 Task: Update saved search with the price reduced in more than 120 days.
Action: Mouse moved to (839, 123)
Screenshot: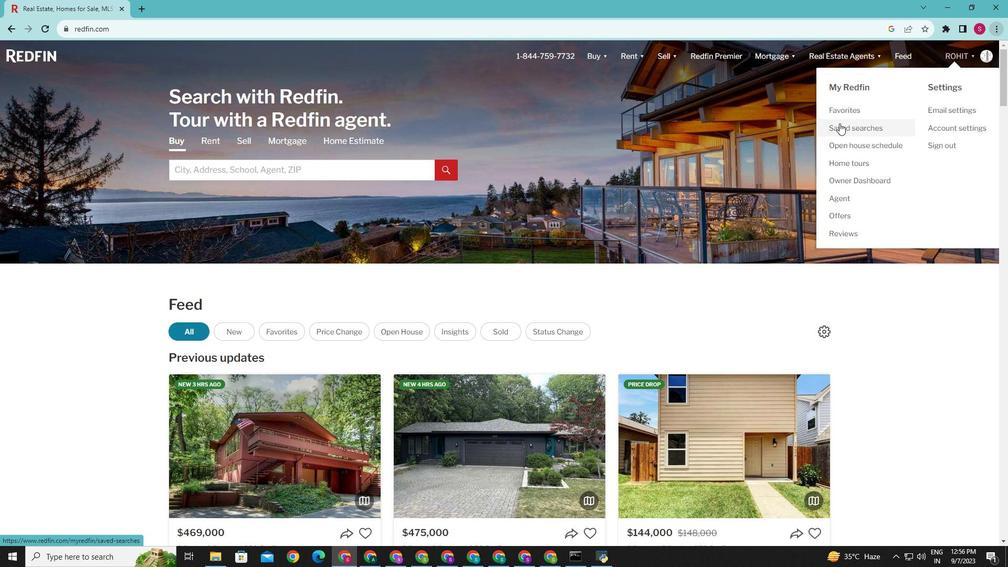 
Action: Mouse pressed left at (839, 123)
Screenshot: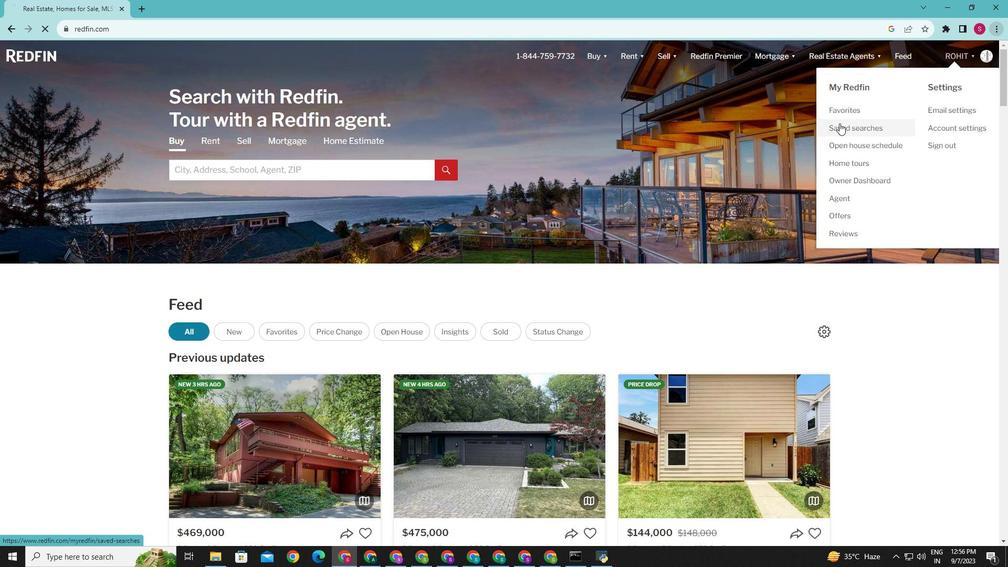 
Action: Mouse moved to (338, 252)
Screenshot: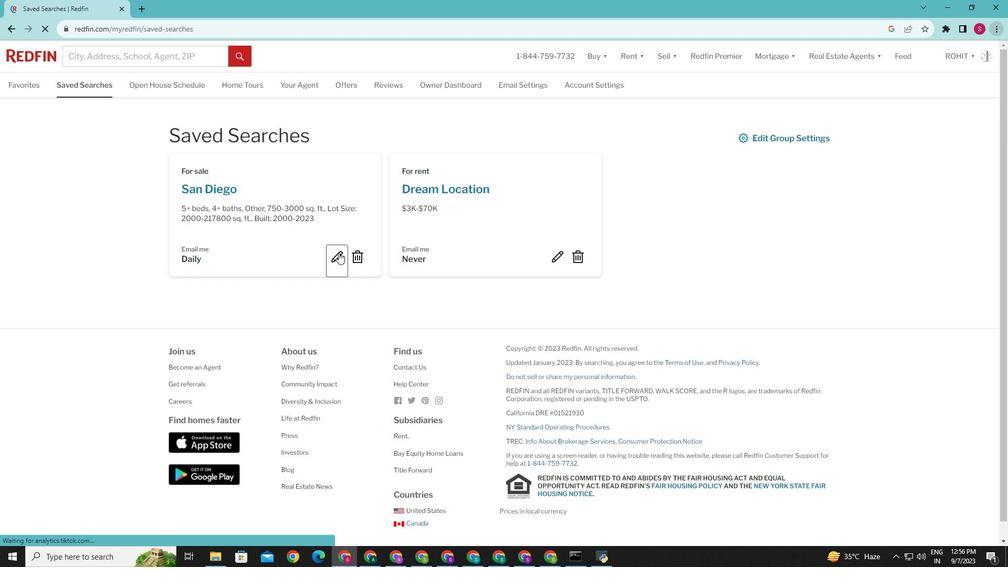 
Action: Mouse pressed left at (338, 252)
Screenshot: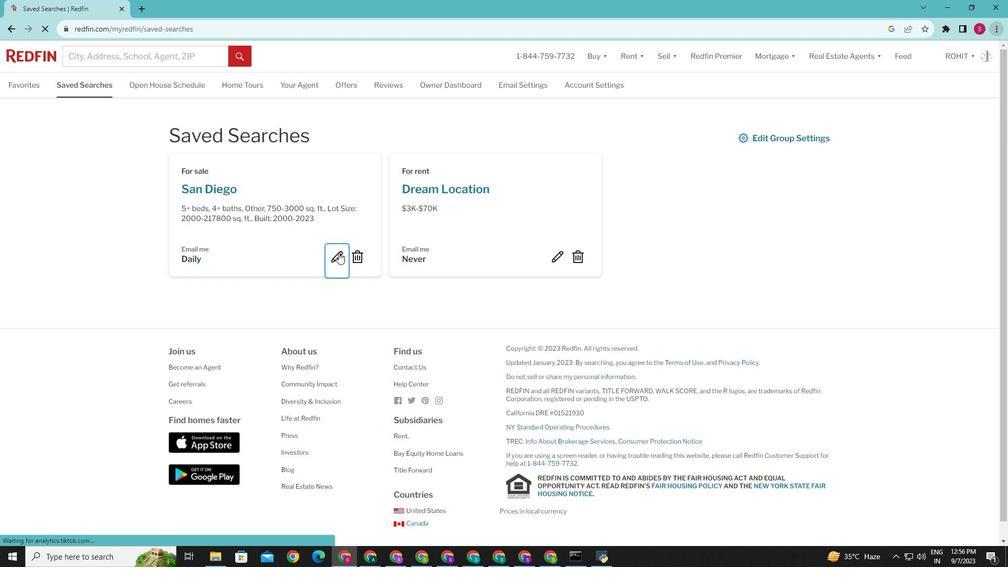 
Action: Mouse pressed left at (338, 252)
Screenshot: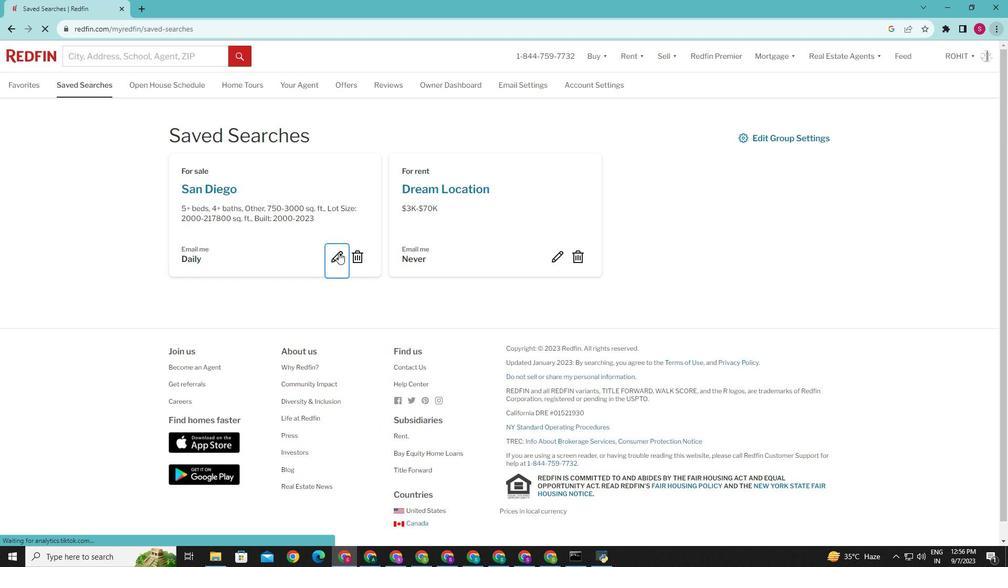 
Action: Mouse moved to (331, 258)
Screenshot: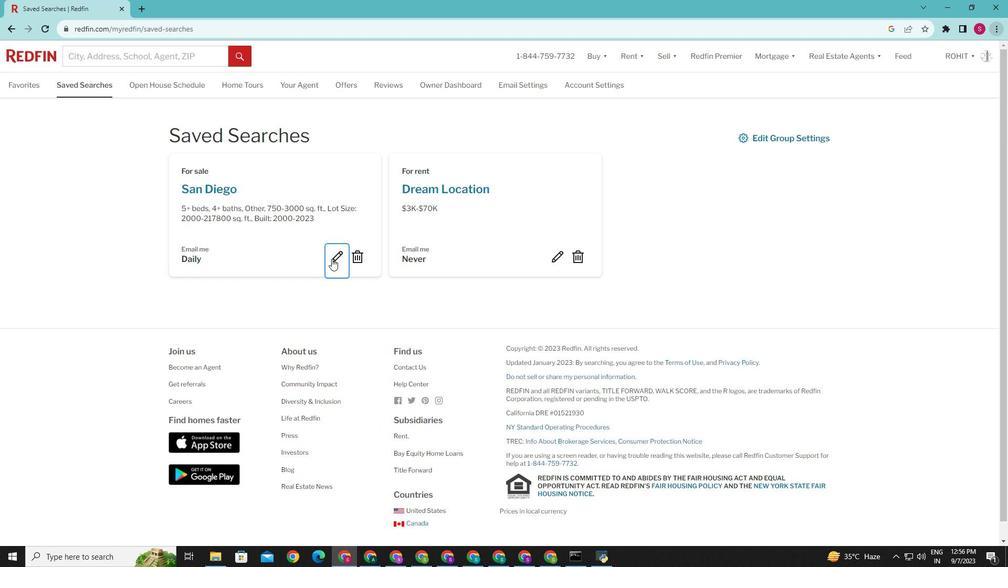 
Action: Mouse pressed left at (331, 258)
Screenshot: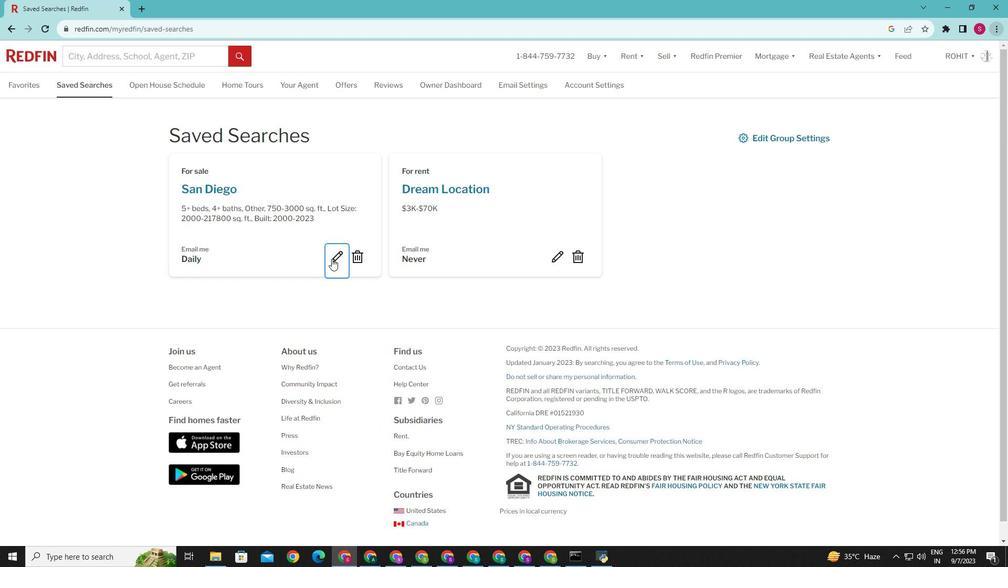 
Action: Mouse pressed left at (331, 258)
Screenshot: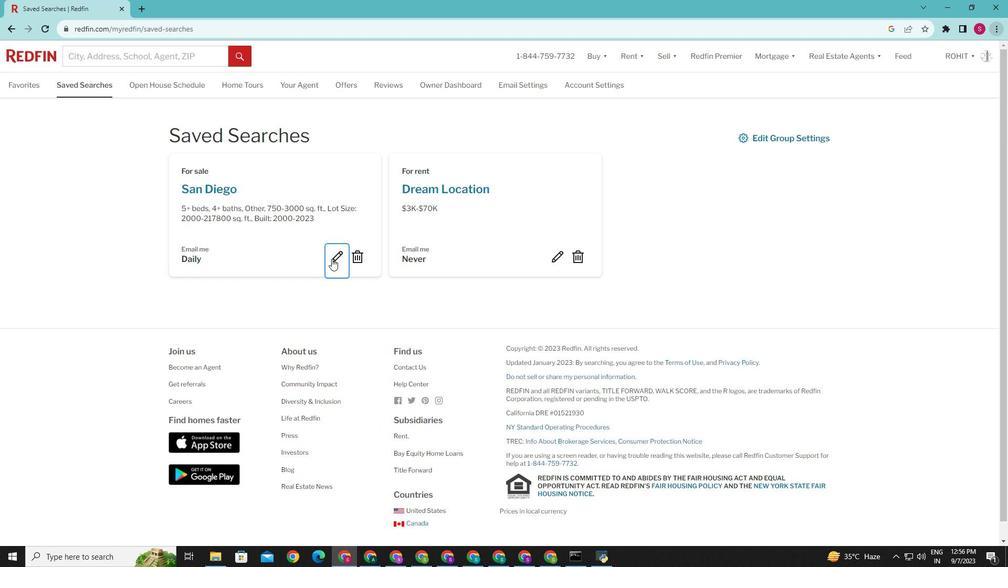 
Action: Mouse moved to (333, 253)
Screenshot: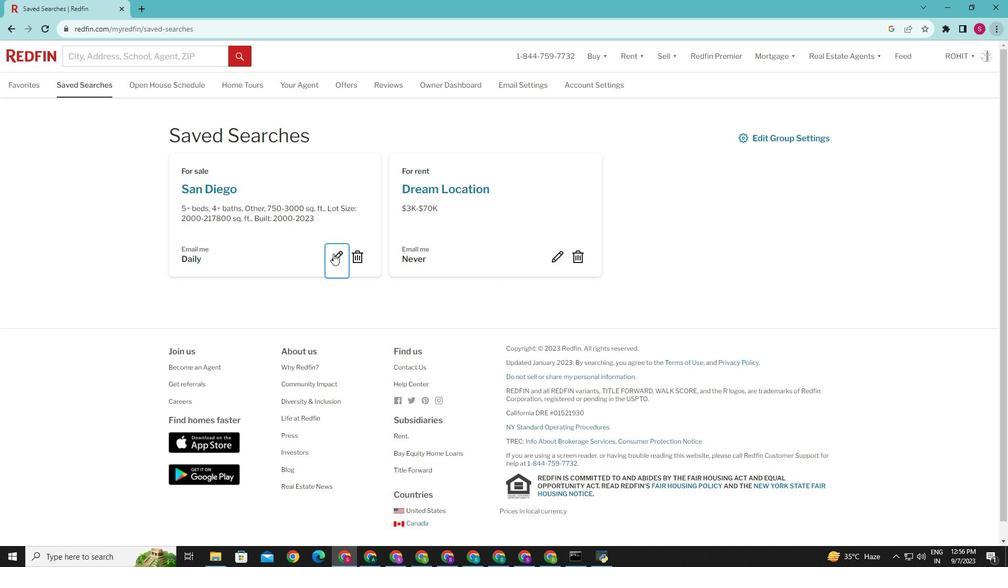 
Action: Mouse pressed left at (333, 253)
Screenshot: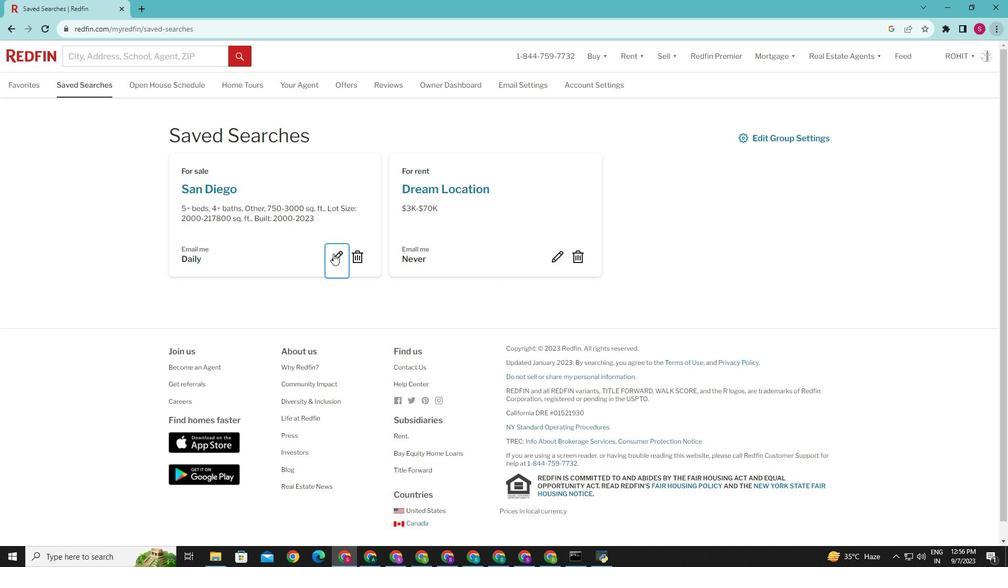 
Action: Mouse pressed left at (333, 253)
Screenshot: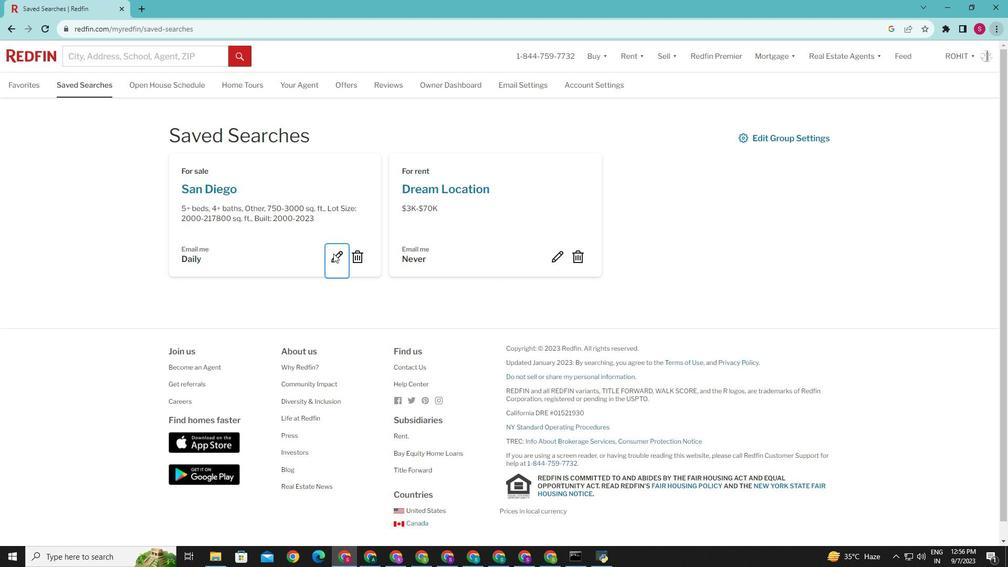 
Action: Mouse moved to (420, 263)
Screenshot: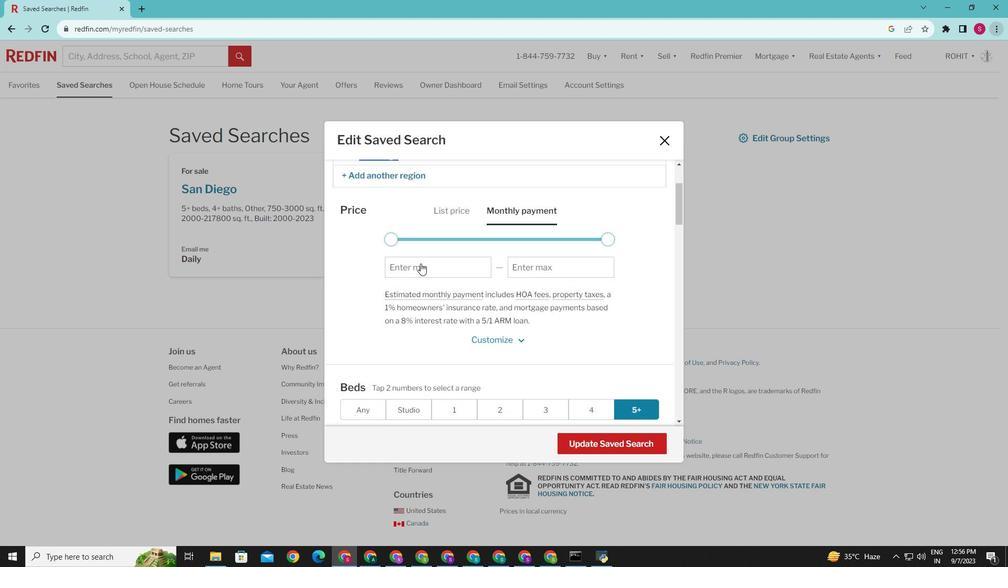 
Action: Mouse scrolled (420, 262) with delta (0, 0)
Screenshot: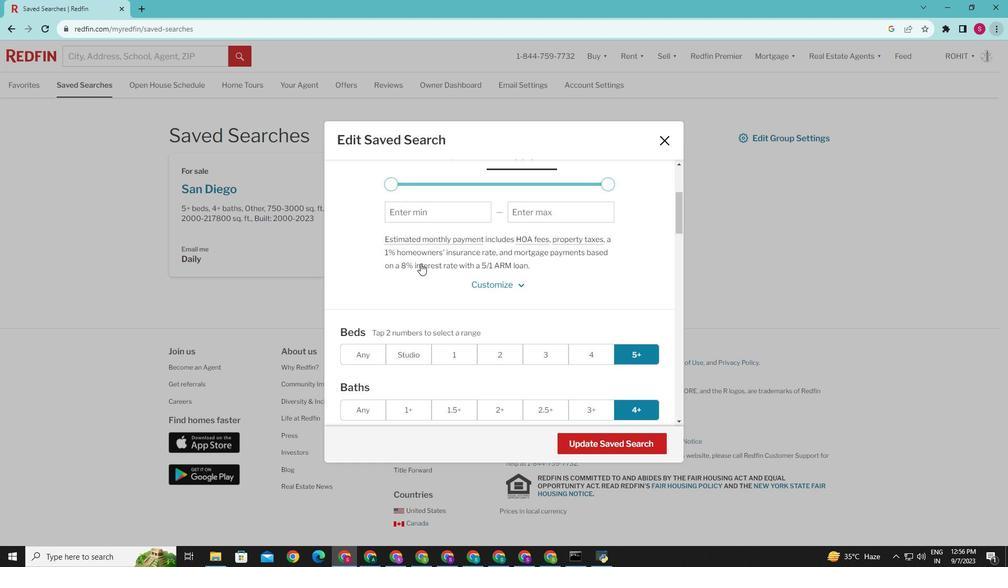 
Action: Mouse moved to (420, 263)
Screenshot: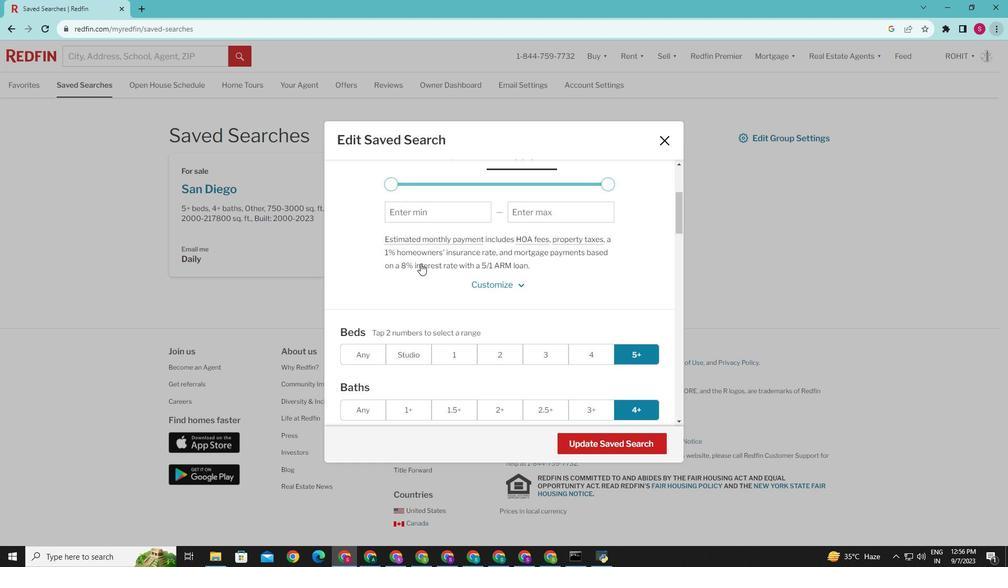 
Action: Mouse scrolled (420, 263) with delta (0, 0)
Screenshot: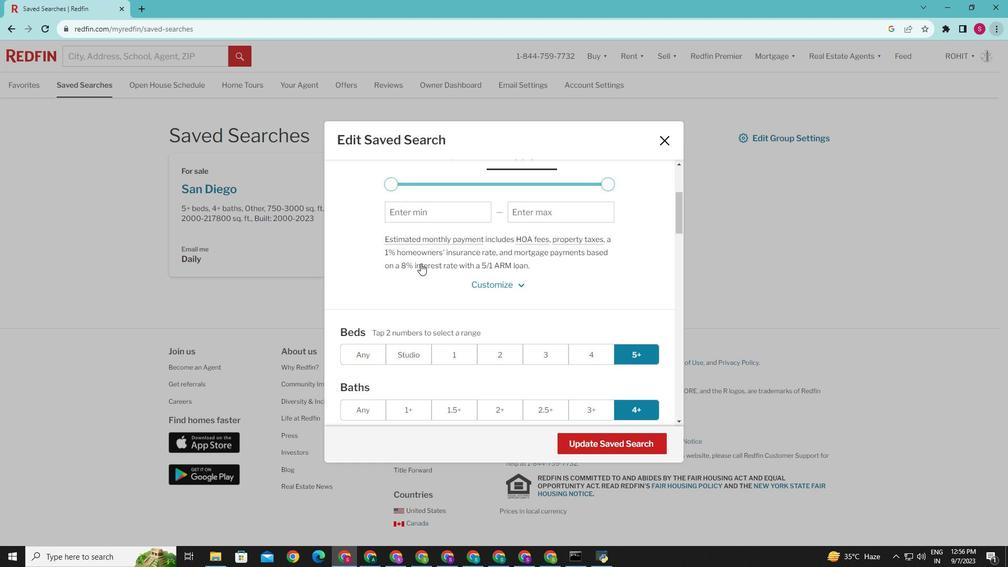 
Action: Mouse scrolled (420, 263) with delta (0, 0)
Screenshot: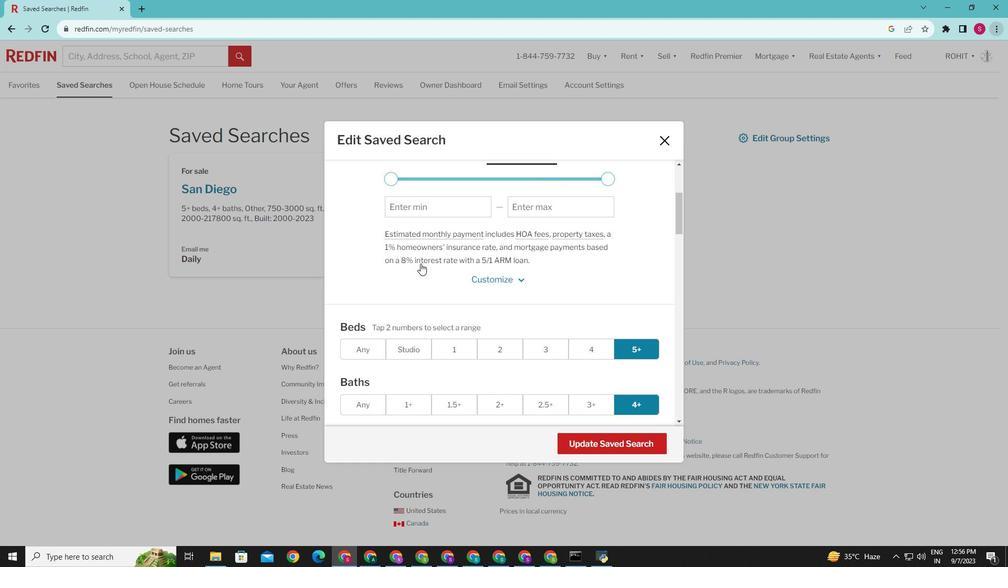 
Action: Mouse scrolled (420, 263) with delta (0, 0)
Screenshot: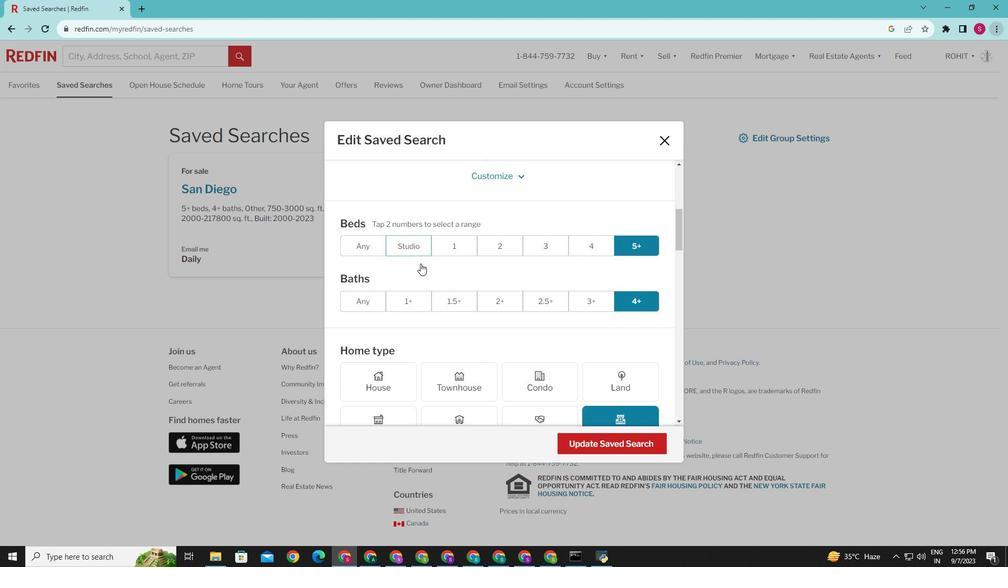 
Action: Mouse scrolled (420, 263) with delta (0, 0)
Screenshot: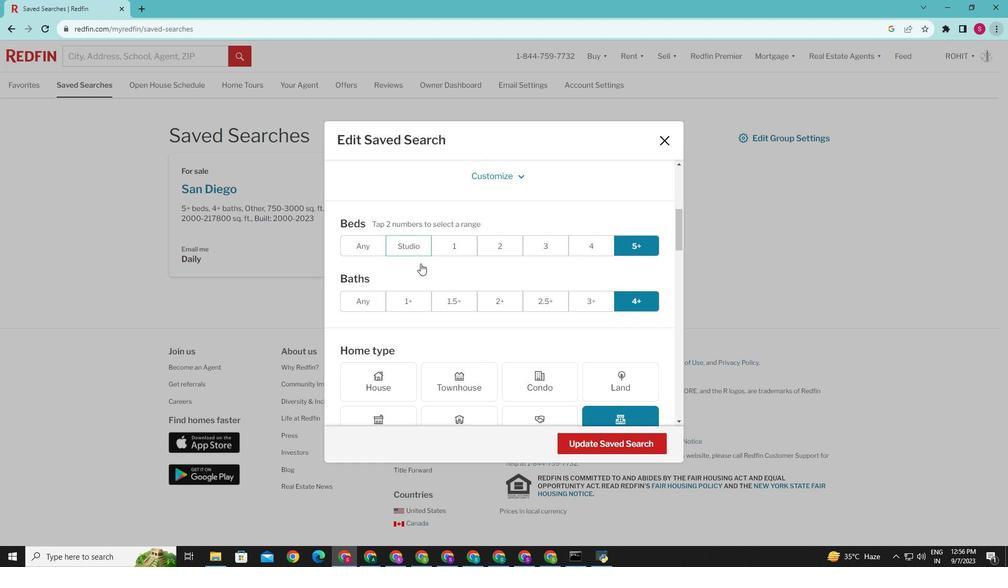 
Action: Mouse scrolled (420, 263) with delta (0, 0)
Screenshot: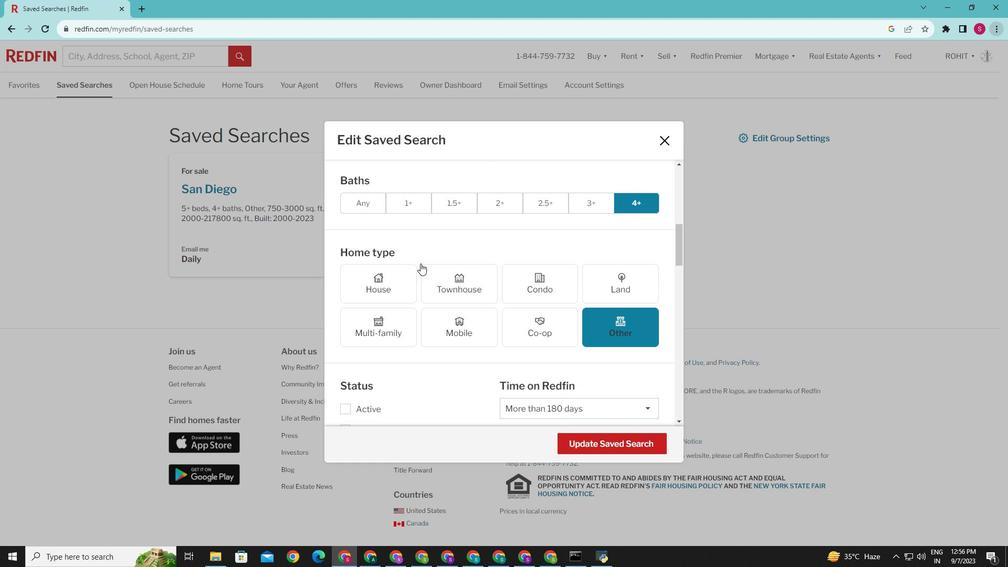 
Action: Mouse scrolled (420, 263) with delta (0, 0)
Screenshot: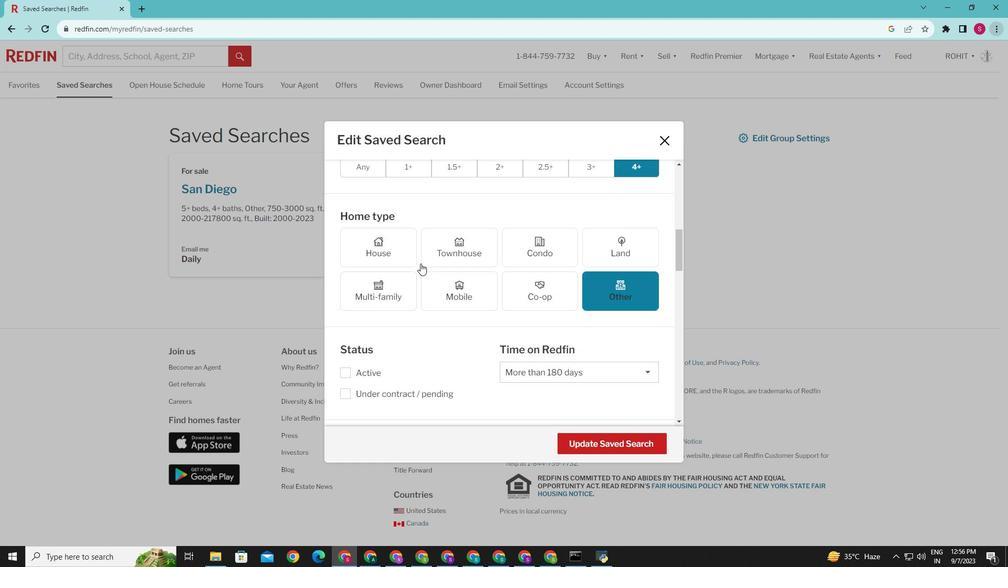 
Action: Mouse scrolled (420, 263) with delta (0, 0)
Screenshot: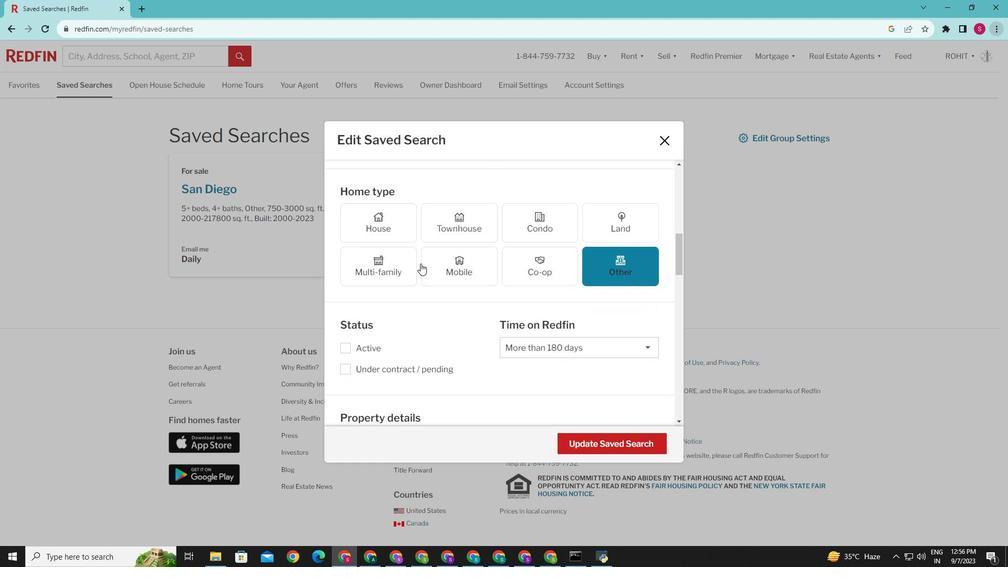 
Action: Mouse scrolled (420, 263) with delta (0, 0)
Screenshot: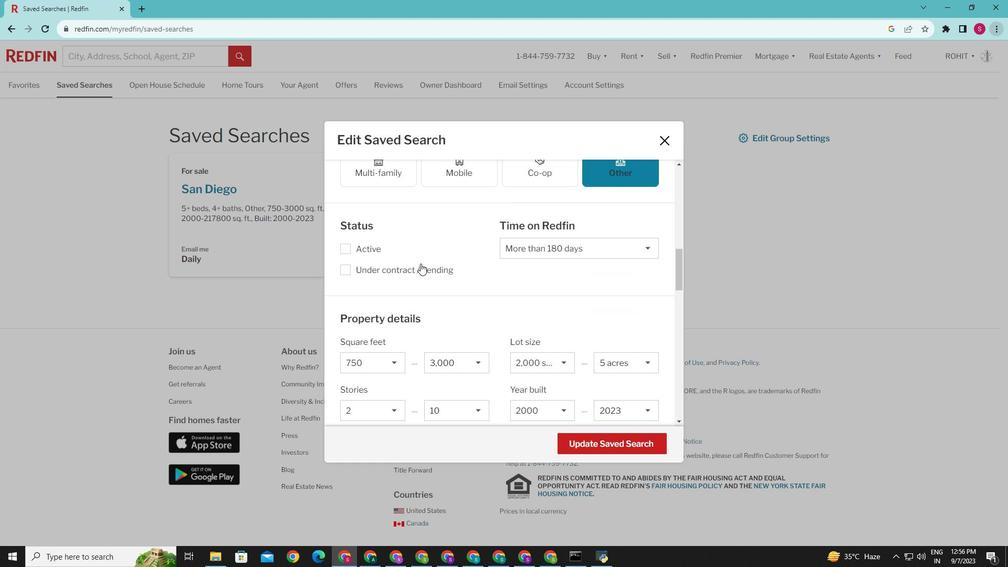 
Action: Mouse scrolled (420, 263) with delta (0, 0)
Screenshot: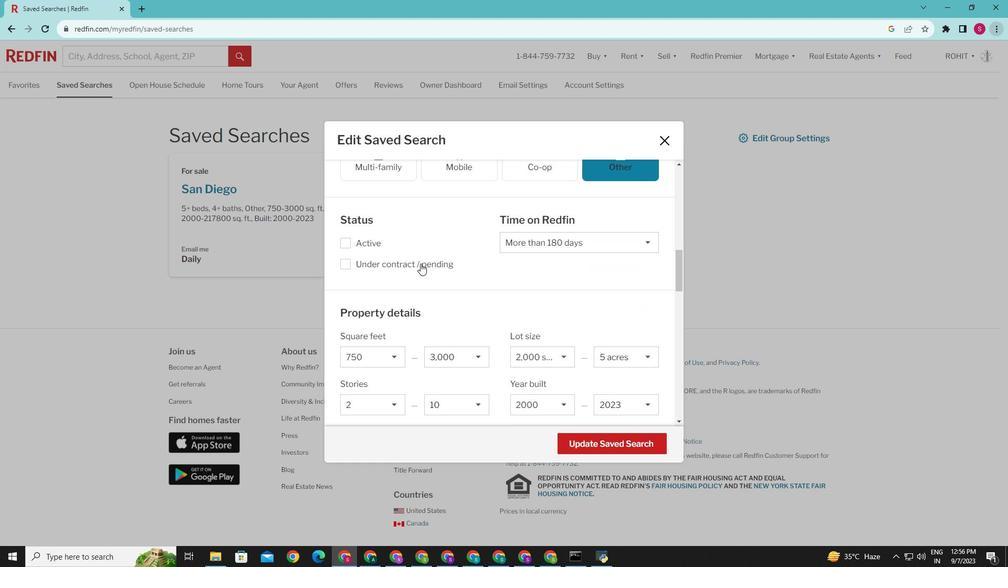 
Action: Mouse scrolled (420, 263) with delta (0, 0)
Screenshot: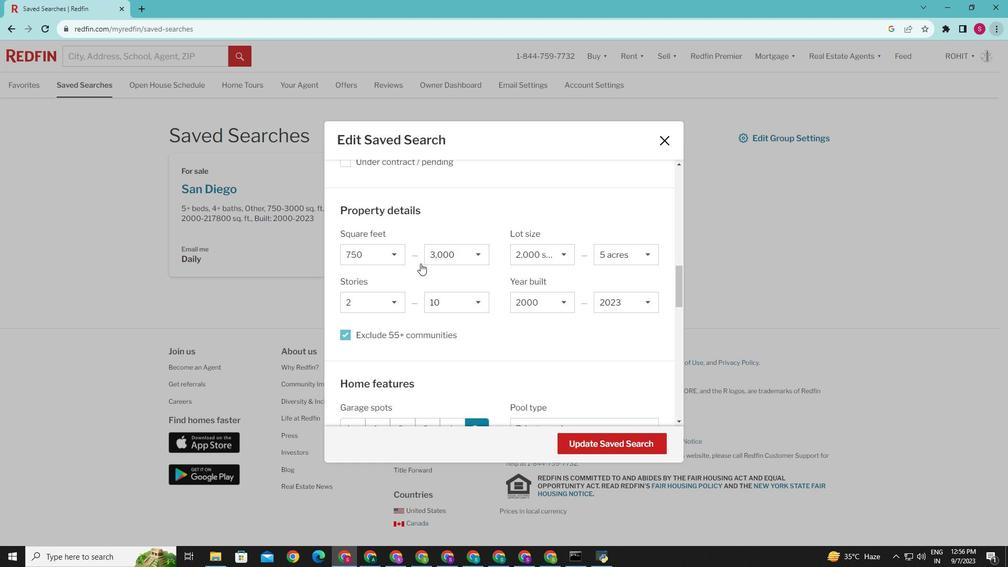 
Action: Mouse scrolled (420, 263) with delta (0, 0)
Screenshot: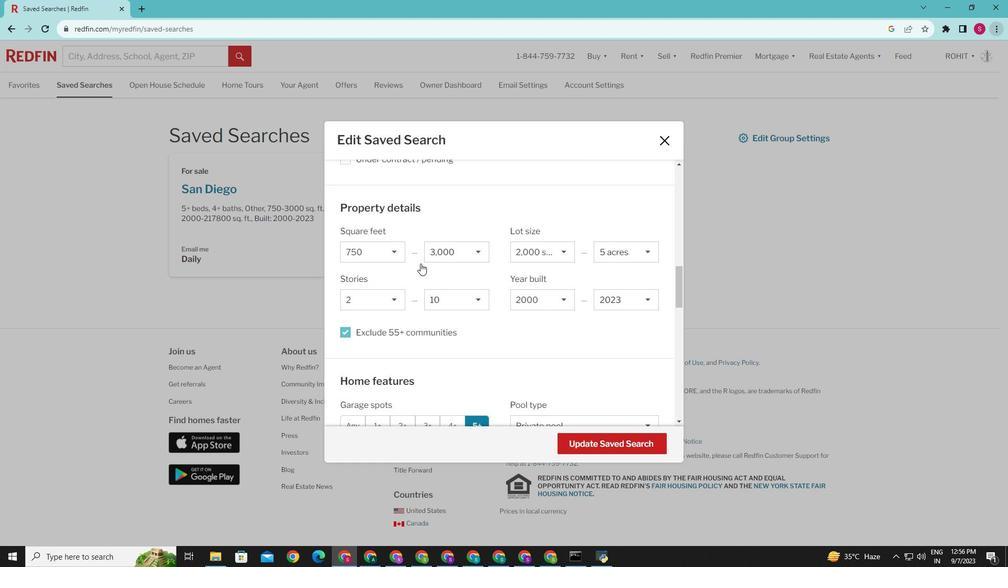 
Action: Mouse scrolled (420, 263) with delta (0, 0)
Screenshot: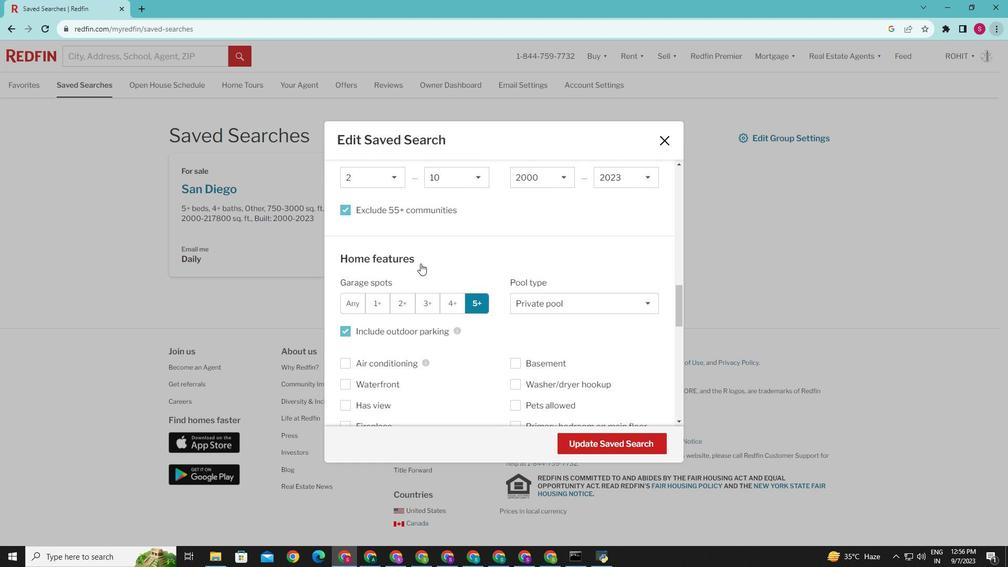 
Action: Mouse scrolled (420, 263) with delta (0, 0)
Screenshot: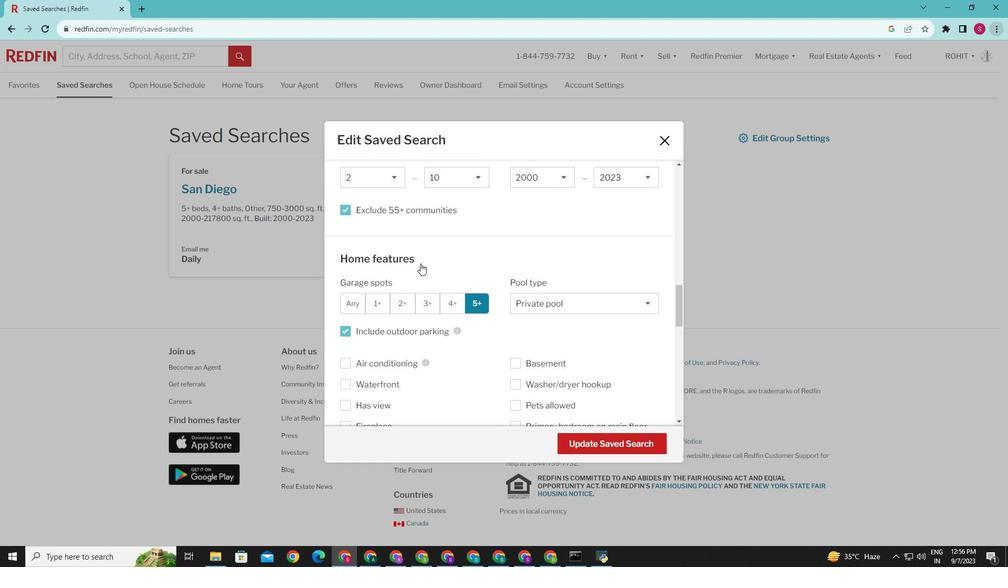 
Action: Mouse scrolled (420, 263) with delta (0, 0)
Screenshot: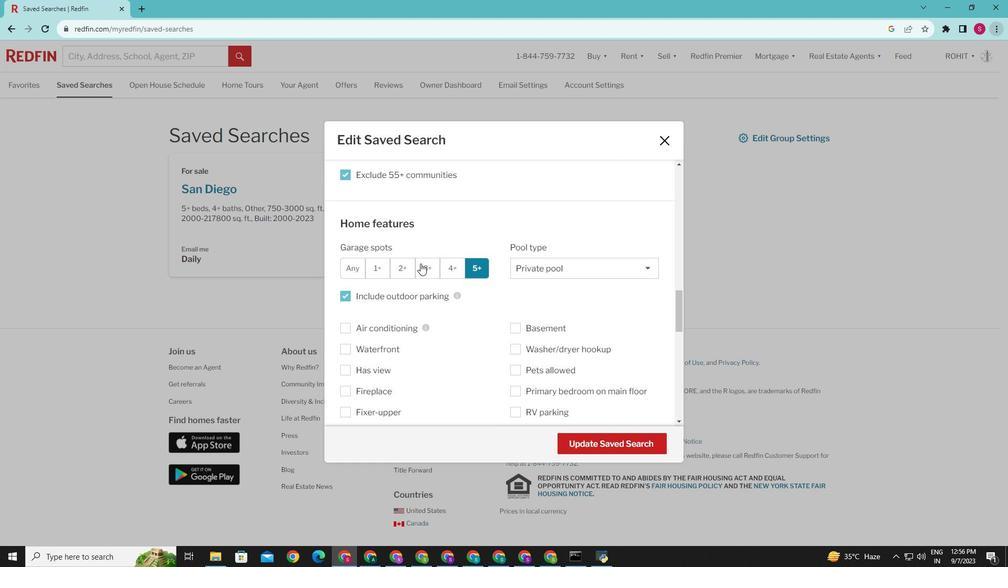 
Action: Mouse scrolled (420, 263) with delta (0, 0)
Screenshot: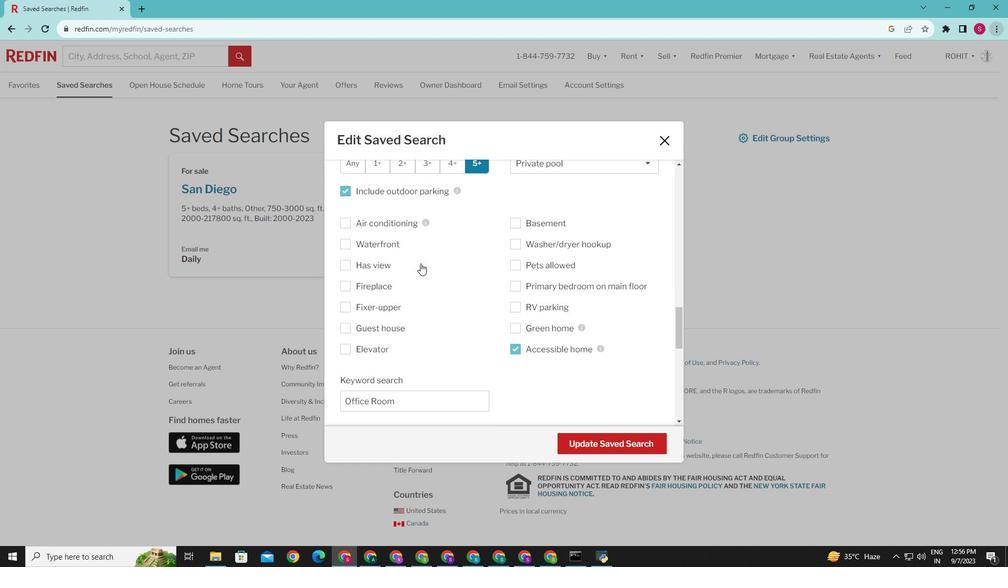 
Action: Mouse scrolled (420, 263) with delta (0, 0)
Screenshot: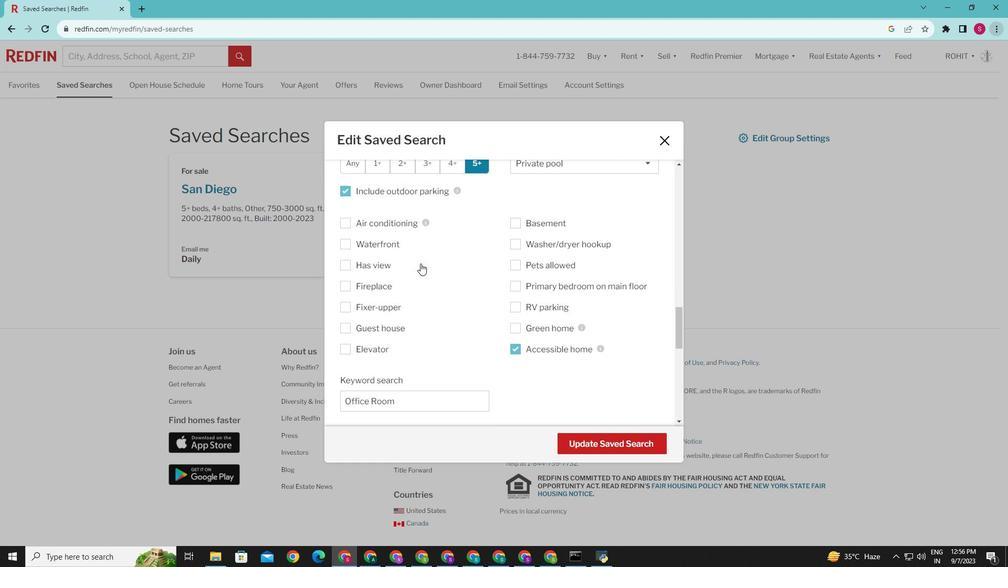 
Action: Mouse scrolled (420, 263) with delta (0, 0)
Screenshot: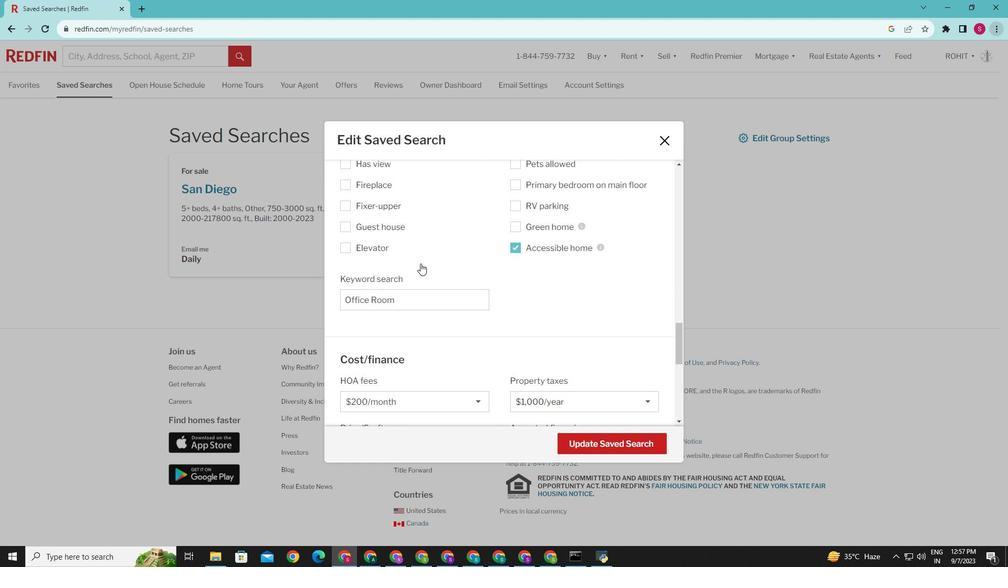 
Action: Mouse scrolled (420, 263) with delta (0, 0)
Screenshot: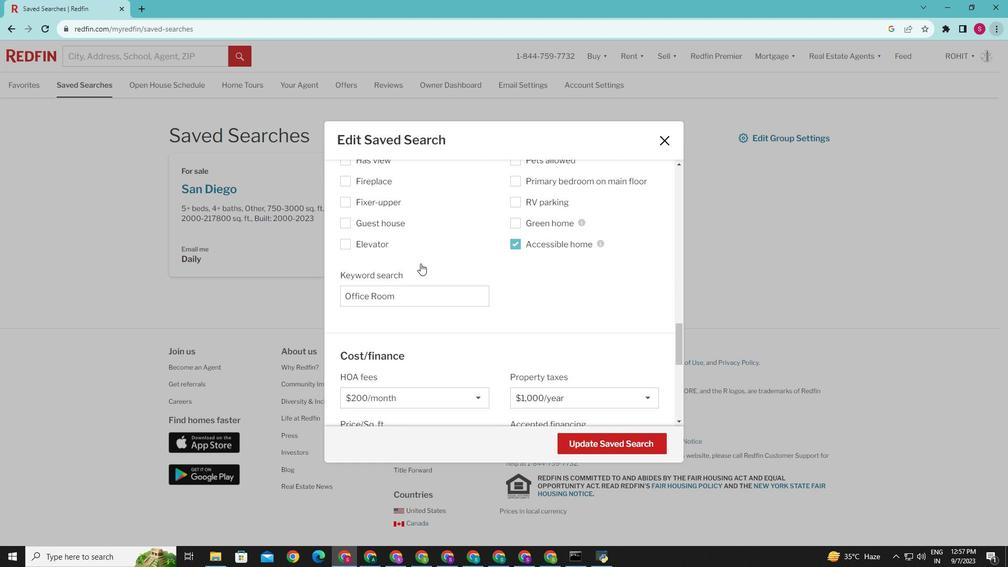
Action: Mouse scrolled (420, 263) with delta (0, 0)
Screenshot: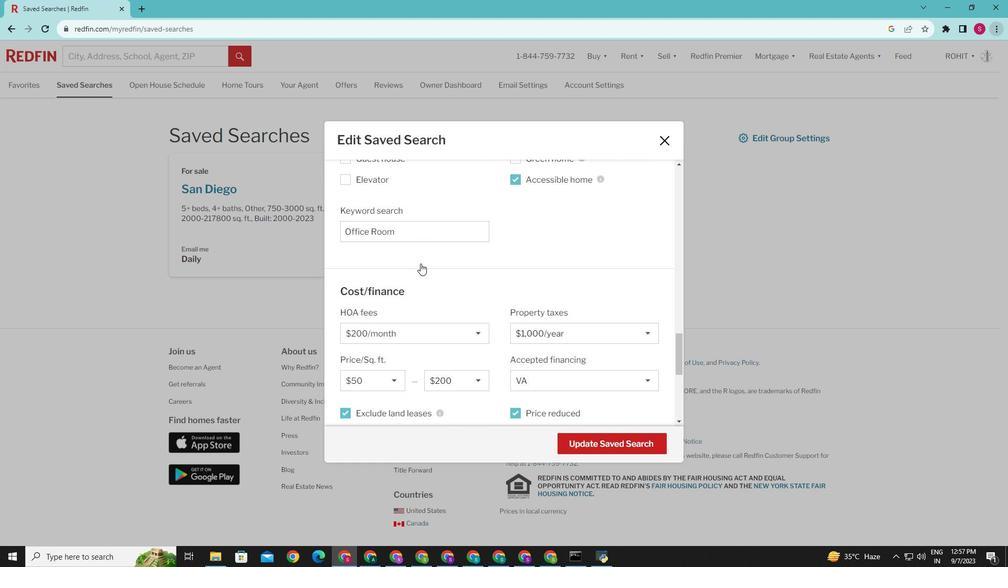 
Action: Mouse scrolled (420, 263) with delta (0, 0)
Screenshot: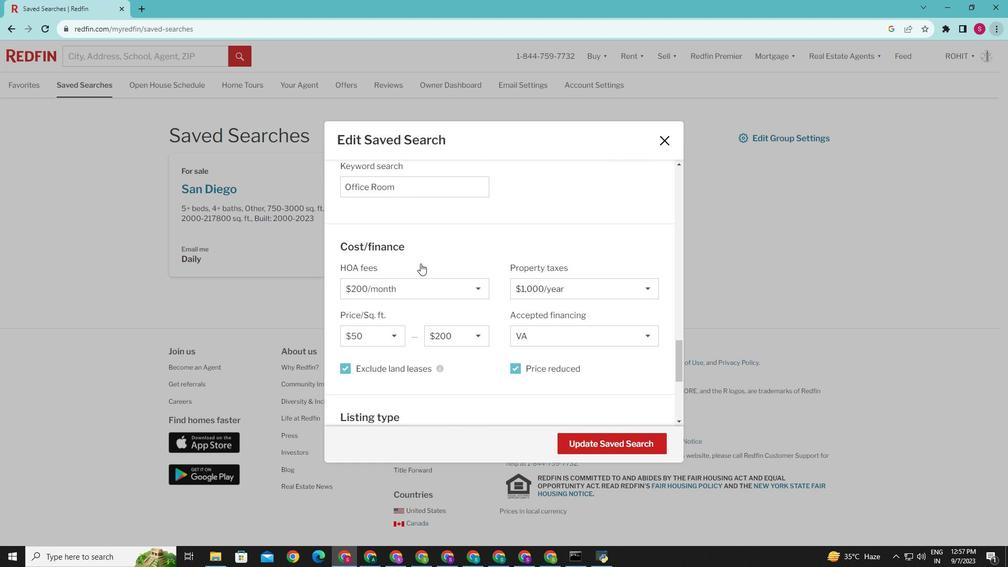 
Action: Mouse scrolled (420, 263) with delta (0, 0)
Screenshot: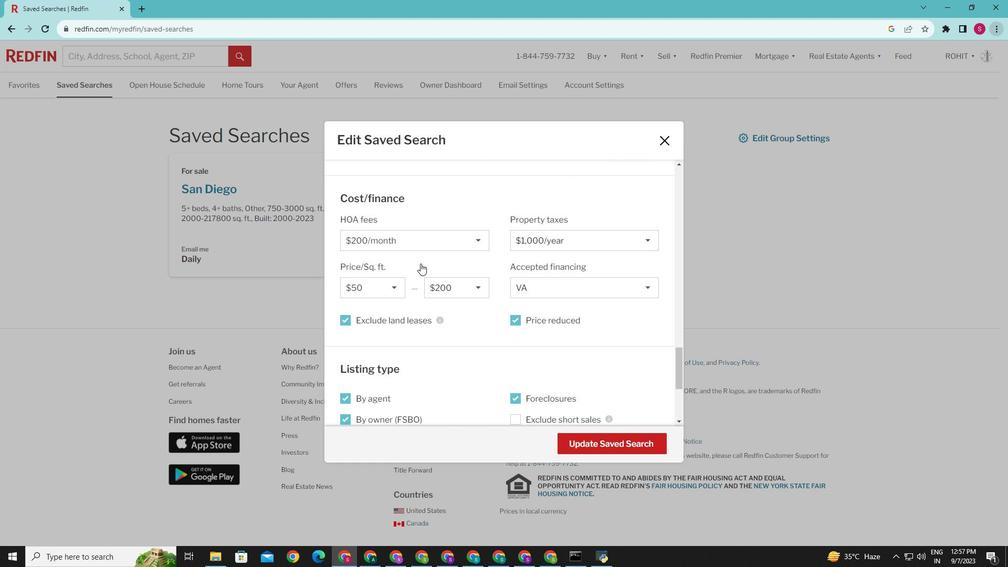 
Action: Mouse scrolled (420, 263) with delta (0, 0)
Screenshot: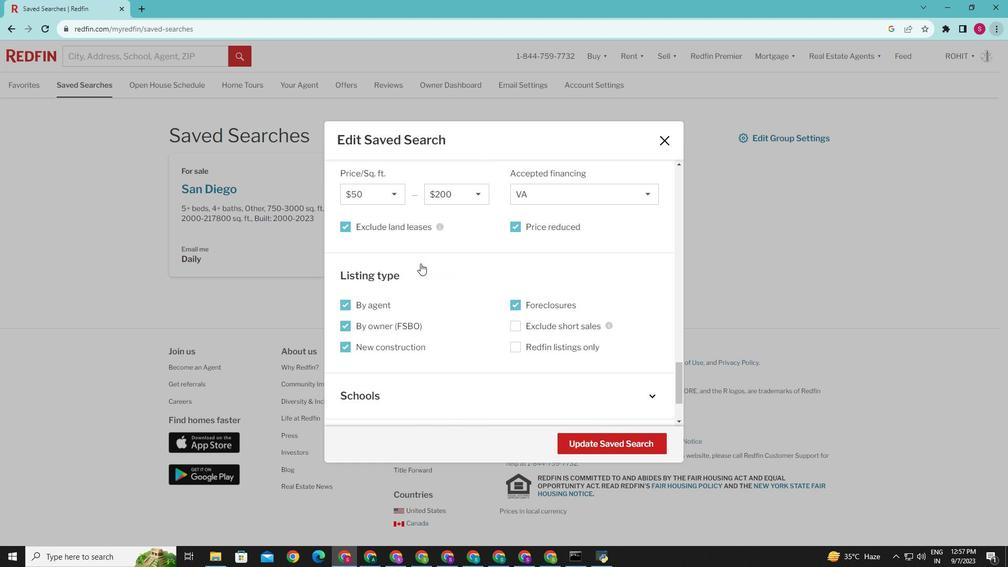 
Action: Mouse scrolled (420, 263) with delta (0, 0)
Screenshot: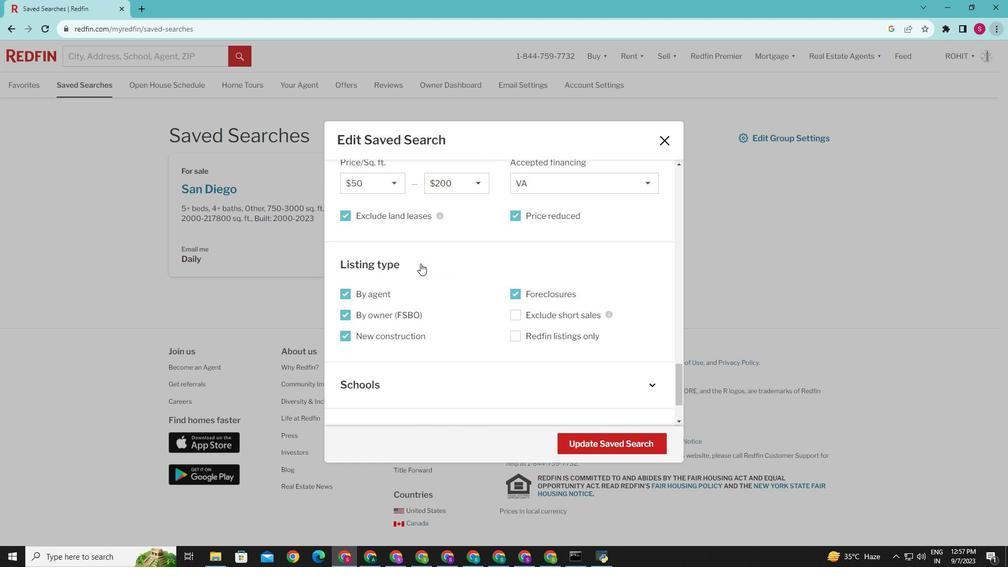 
Action: Mouse scrolled (420, 263) with delta (0, 0)
Screenshot: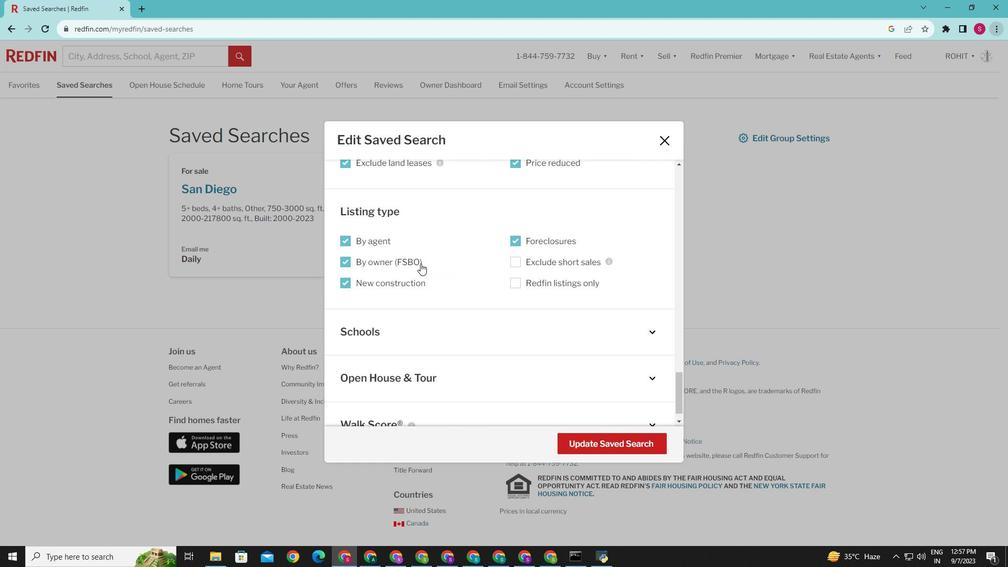 
Action: Mouse scrolled (420, 264) with delta (0, 0)
Screenshot: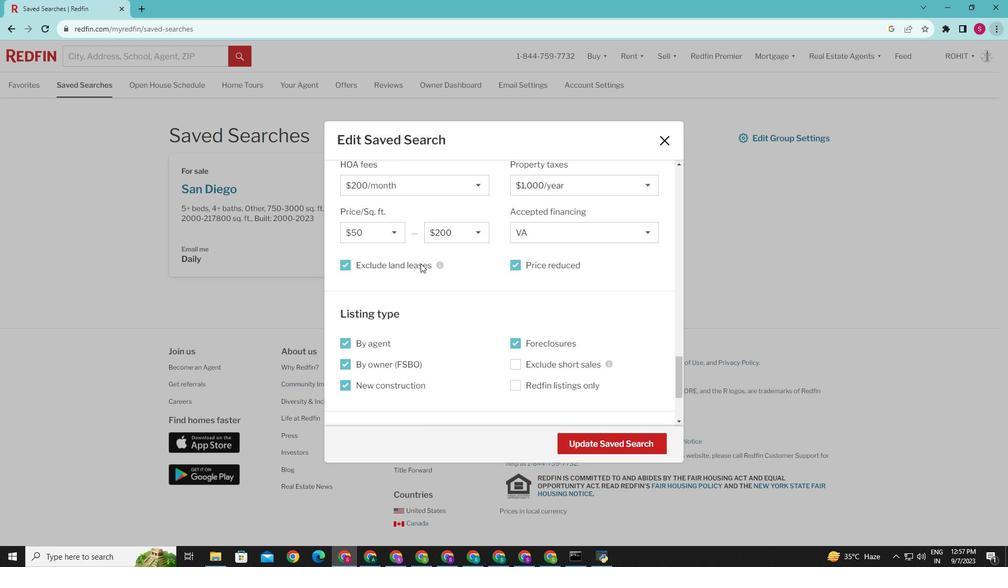 
Action: Mouse scrolled (420, 264) with delta (0, 0)
Screenshot: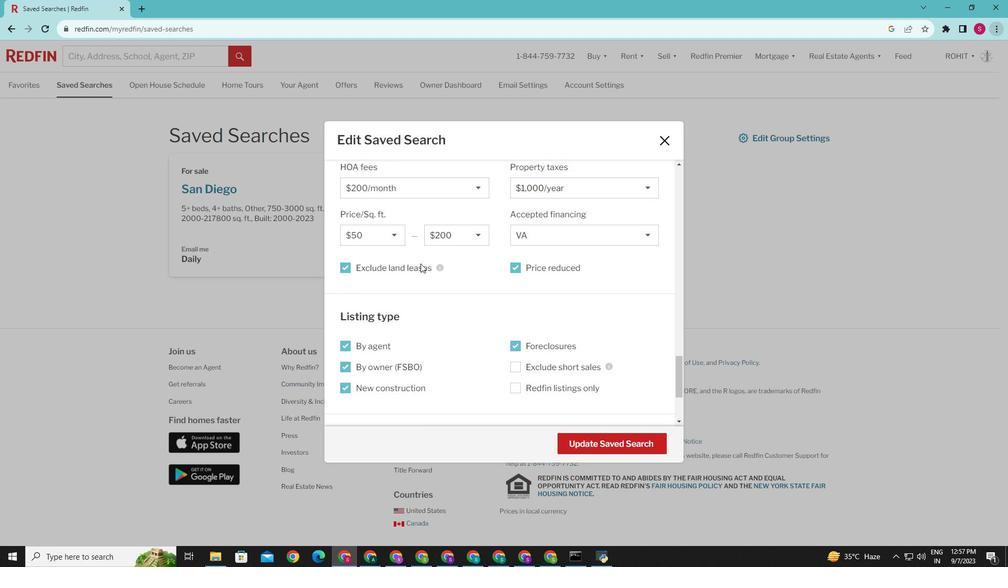 
Action: Mouse moved to (515, 266)
Screenshot: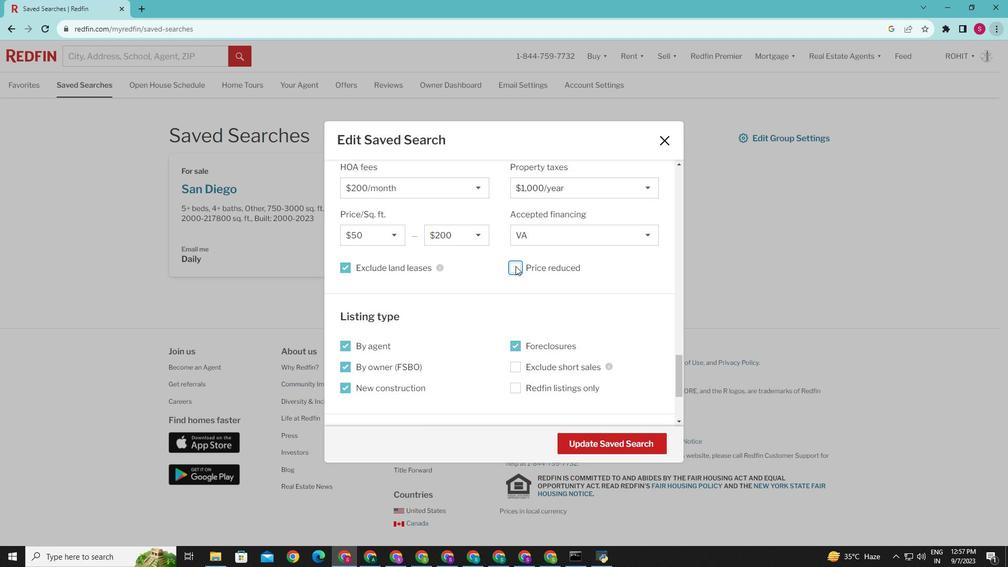 
Action: Mouse pressed left at (515, 266)
Screenshot: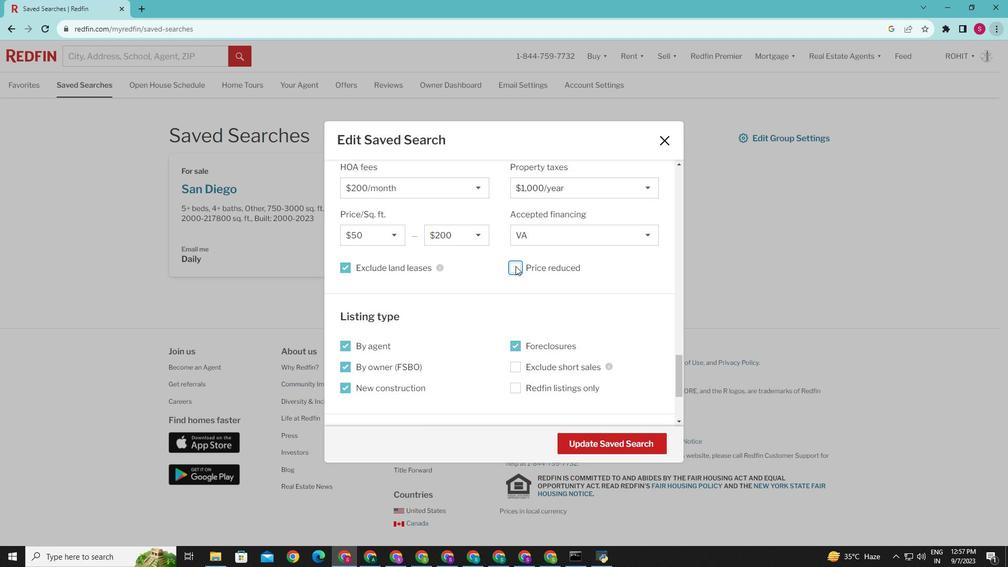 
Action: Mouse pressed left at (515, 266)
Screenshot: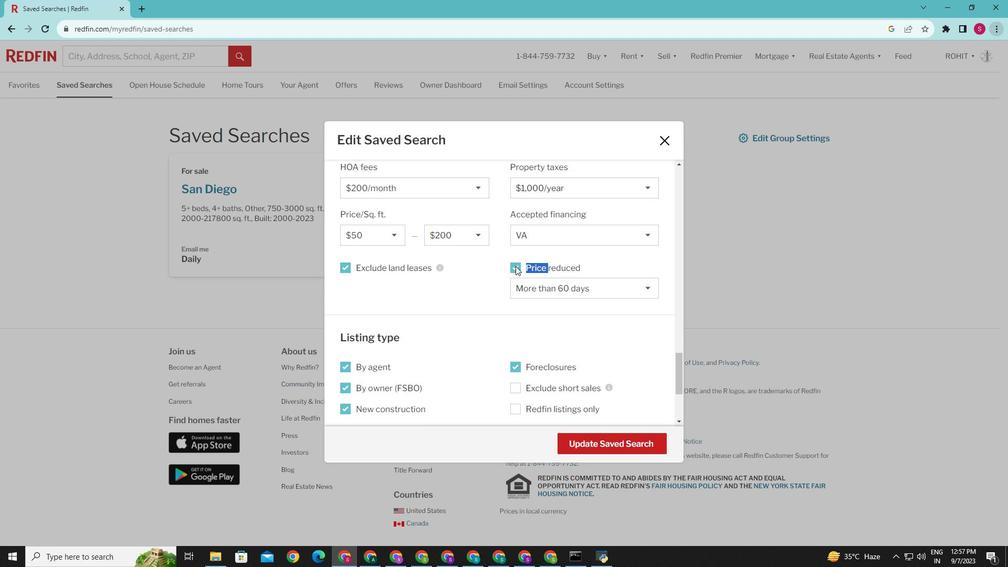 
Action: Mouse moved to (531, 285)
Screenshot: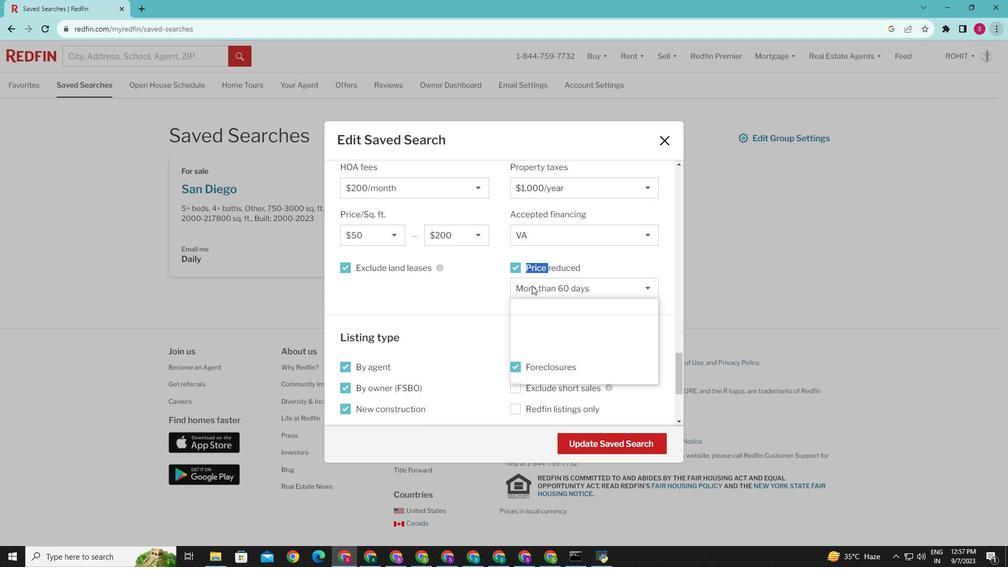 
Action: Mouse pressed left at (531, 285)
Screenshot: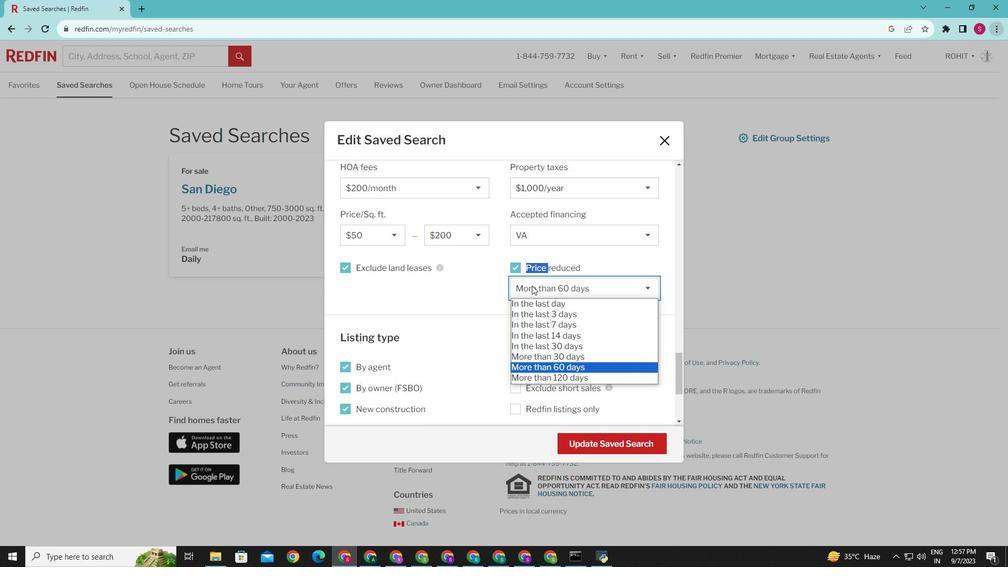 
Action: Mouse moved to (556, 378)
Screenshot: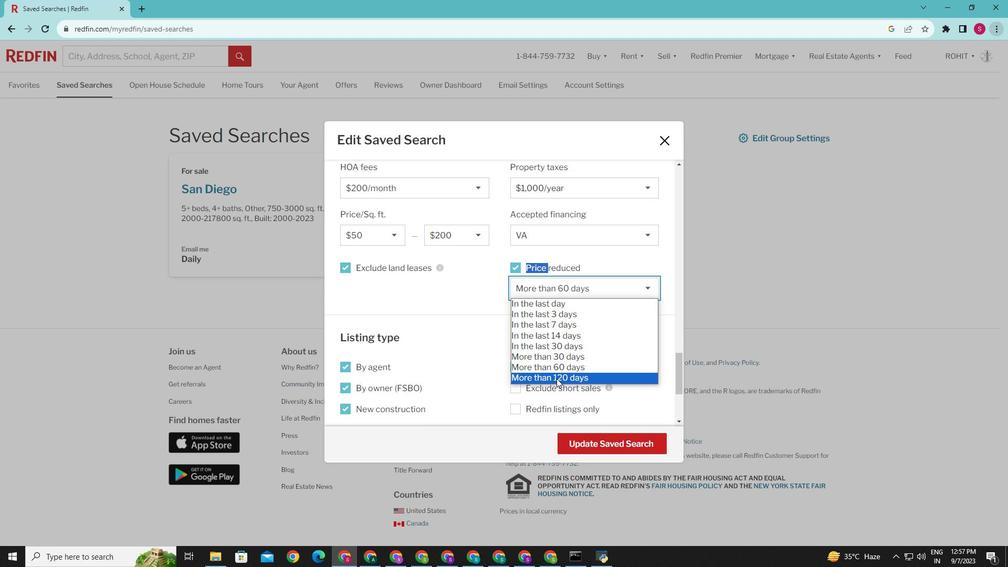 
Action: Mouse pressed left at (556, 378)
Screenshot: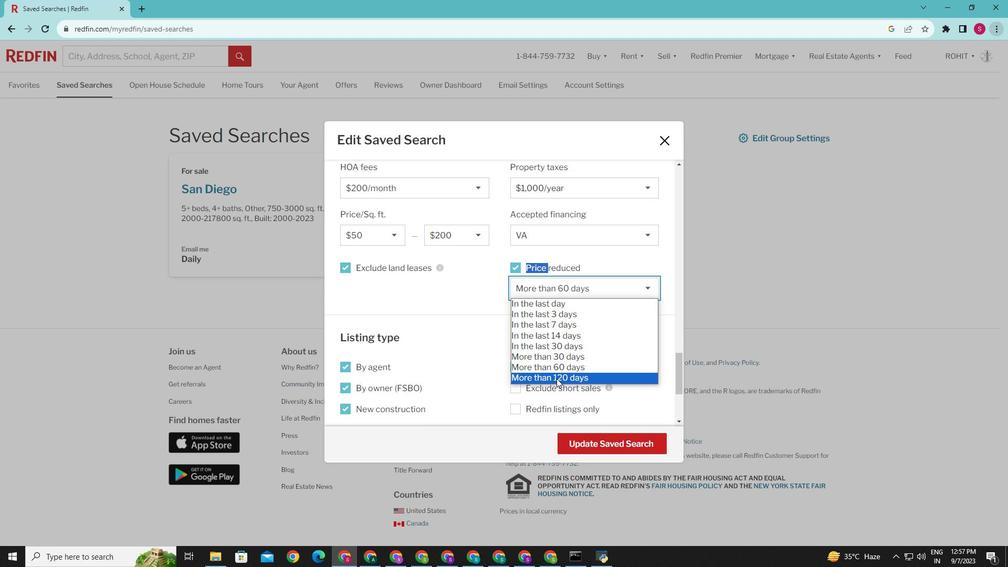 
Action: Mouse moved to (589, 441)
Screenshot: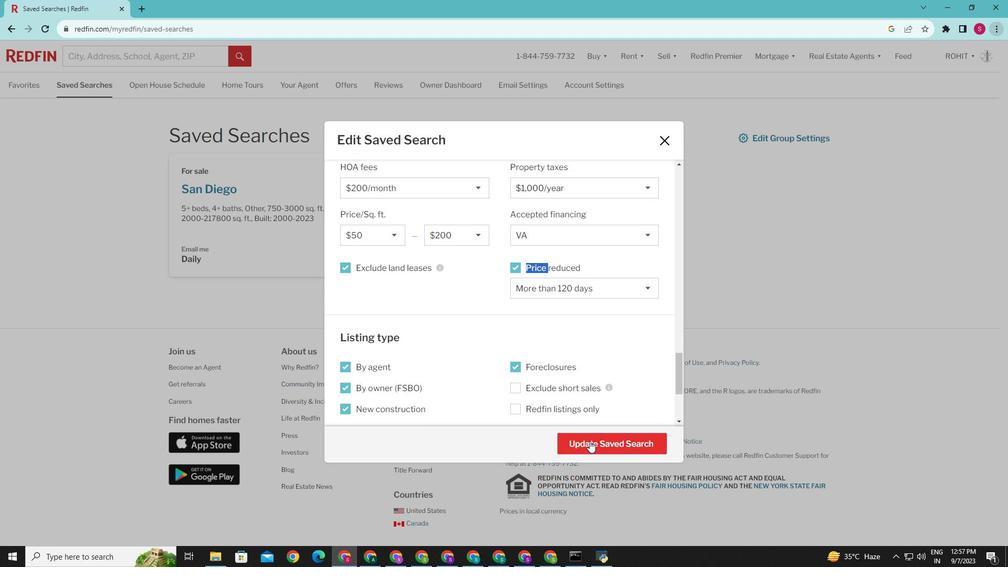 
Action: Mouse pressed left at (589, 441)
Screenshot: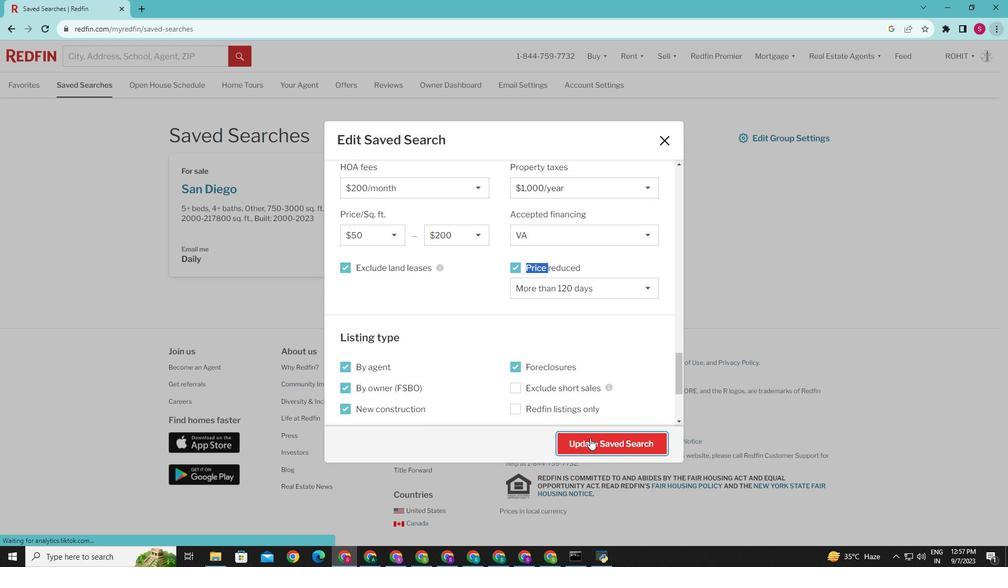 
Action: Mouse moved to (544, 348)
Screenshot: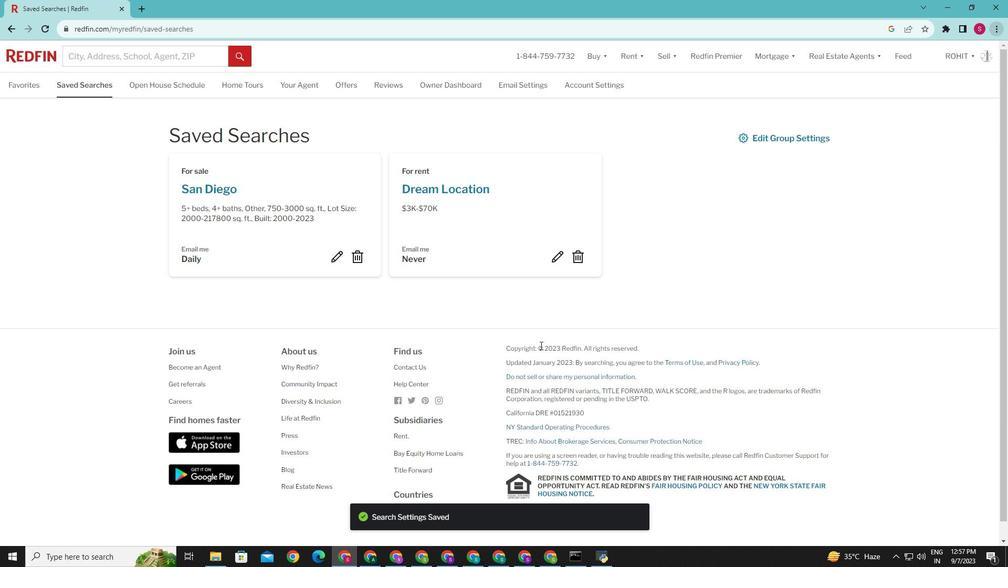 
